 Task: Assign in the project AgilePilot the issue 'Implement a new cloud-based performance management system for a company with advanced employee evaluation and goal setting features' to the sprint 'Business Process Mapping Sprint'. Assign in the project AgilePilot the issue 'Integrate a new product recommendation feature into an existing e-commerce website to enhance product discovery and sales' to the sprint 'Business Process Mapping Sprint'. Assign in the project AgilePilot the issue 'Develop a new tool for automated testing of mobile application cross-platform compatibility and responsiveness' to the sprint 'Business Process Mapping Sprint'. Assign in the project AgilePilot the issue 'Upgrade the authentication and authorization mechanisms of a web application to improve security and access control' to the sprint 'Business Process Mapping Sprint'
Action: Mouse moved to (778, 445)
Screenshot: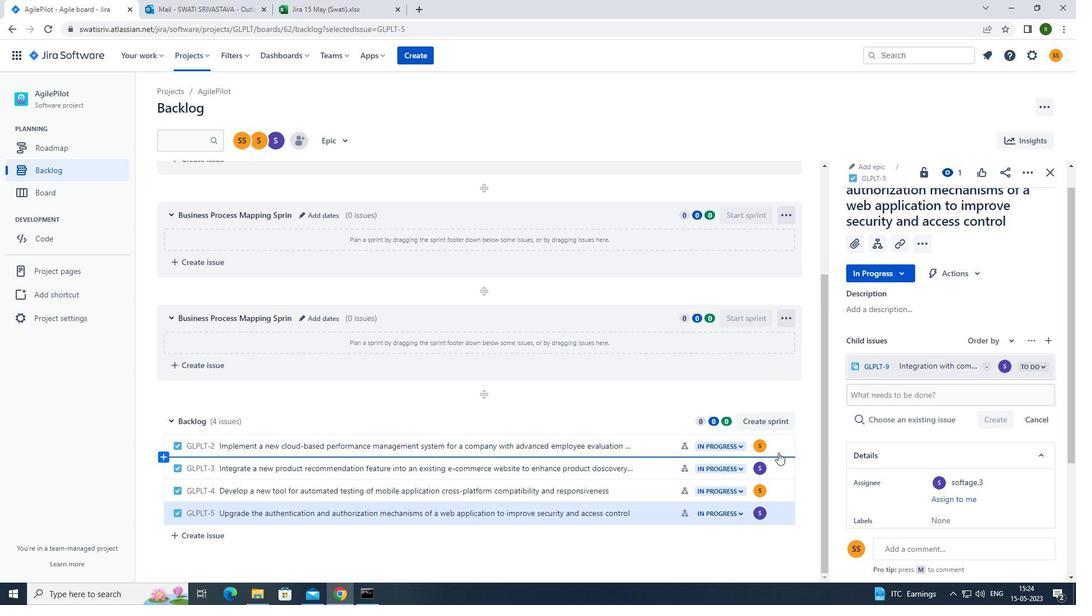 
Action: Mouse pressed left at (778, 445)
Screenshot: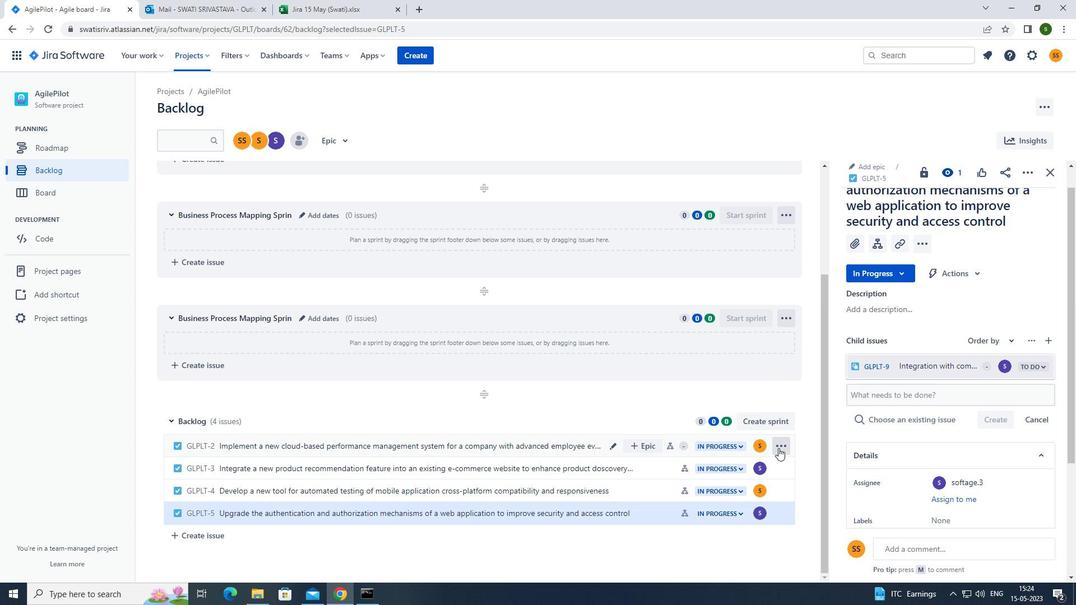 
Action: Mouse moved to (731, 352)
Screenshot: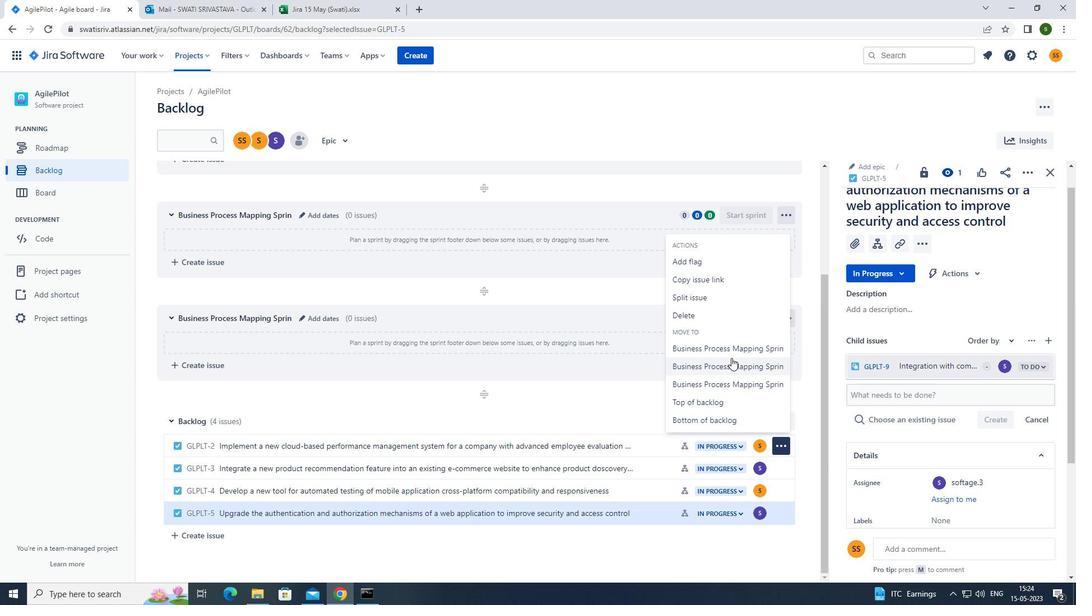 
Action: Mouse pressed left at (731, 352)
Screenshot: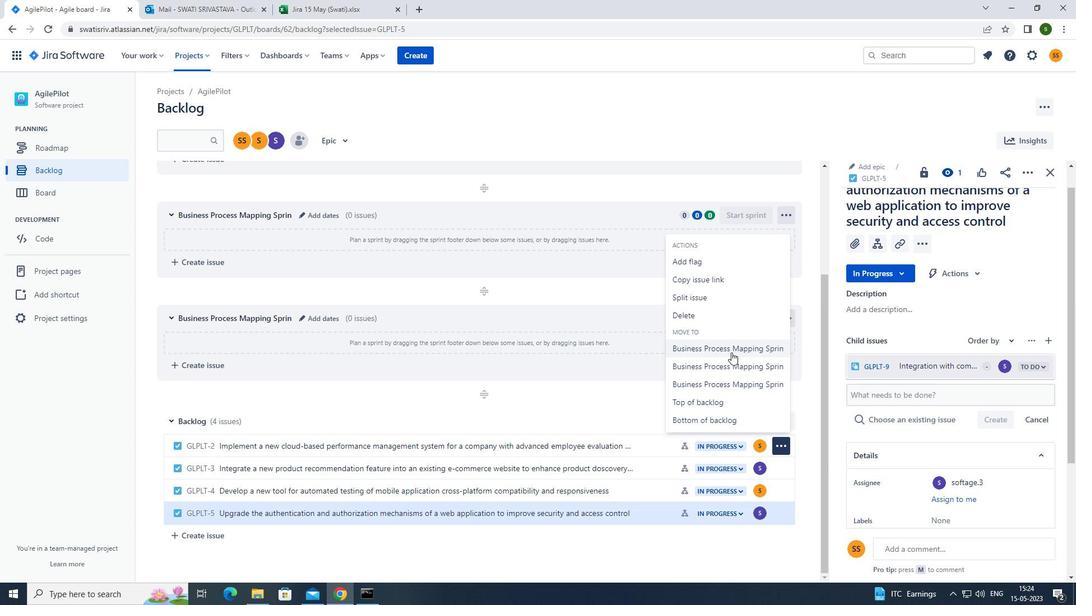 
Action: Mouse moved to (789, 467)
Screenshot: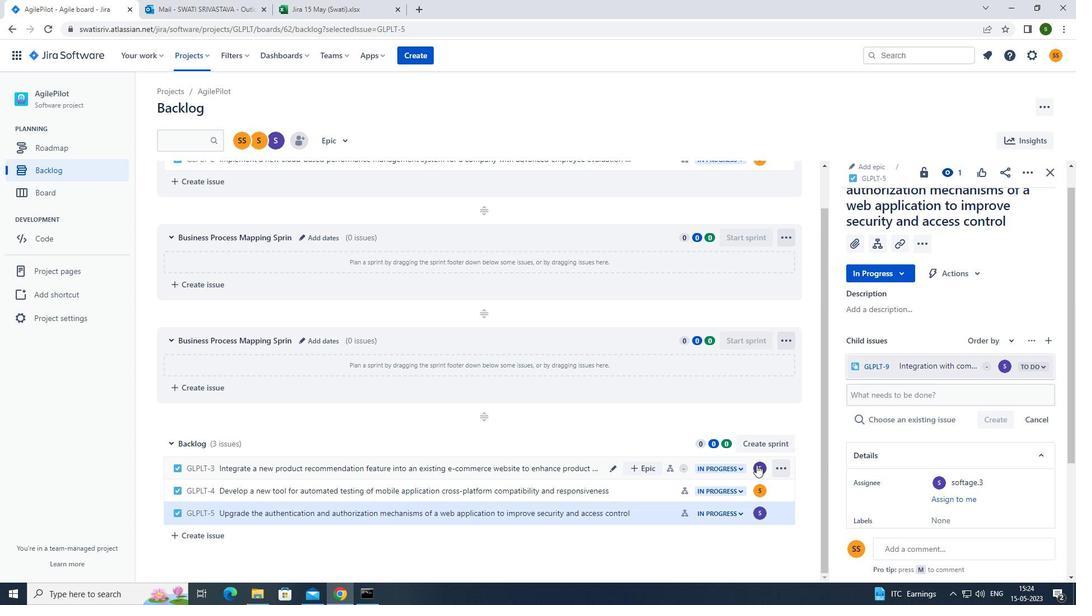 
Action: Mouse pressed left at (789, 467)
Screenshot: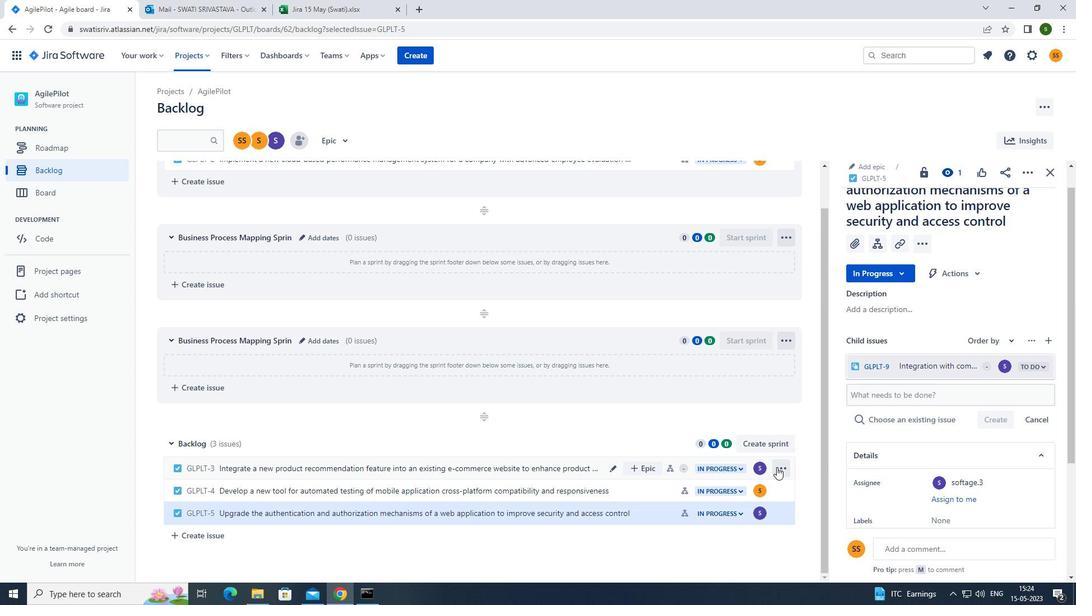 
Action: Mouse moved to (758, 386)
Screenshot: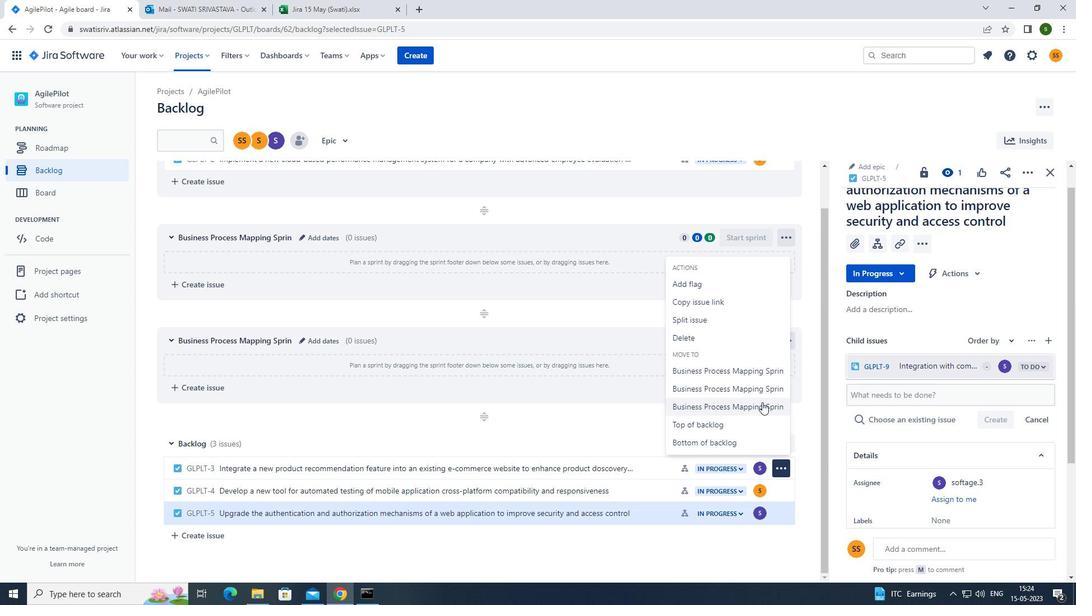 
Action: Mouse pressed left at (758, 386)
Screenshot: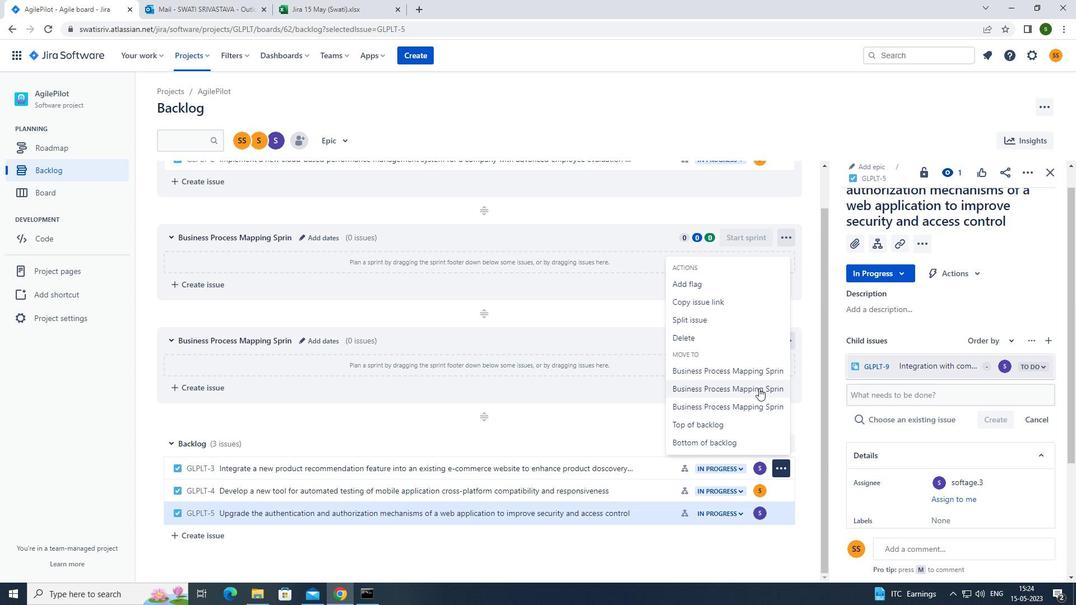 
Action: Mouse moved to (778, 488)
Screenshot: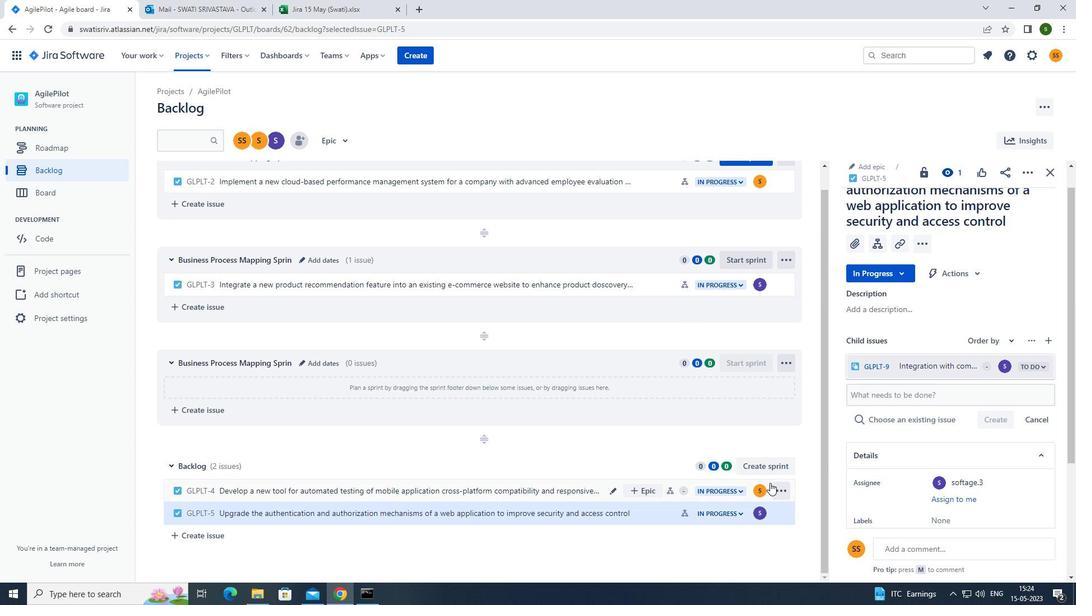 
Action: Mouse pressed left at (778, 488)
Screenshot: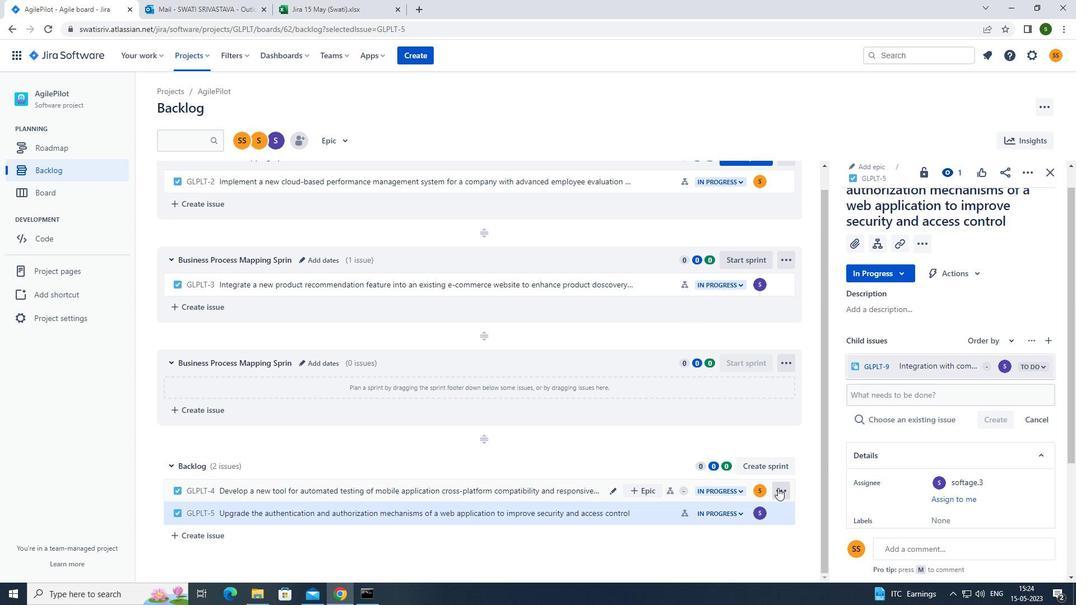 
Action: Mouse moved to (751, 430)
Screenshot: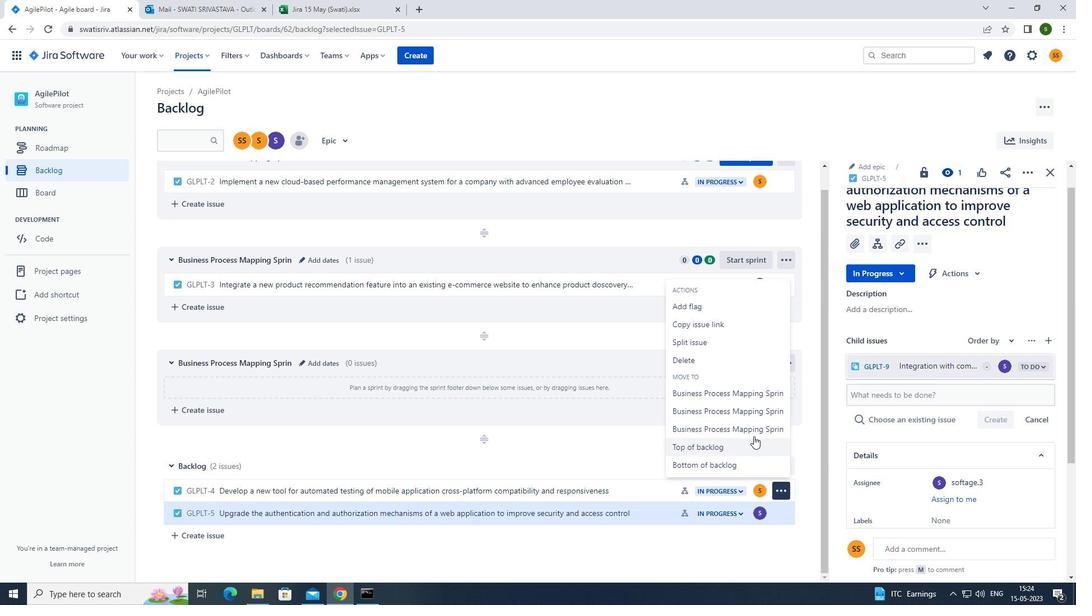 
Action: Mouse pressed left at (751, 430)
Screenshot: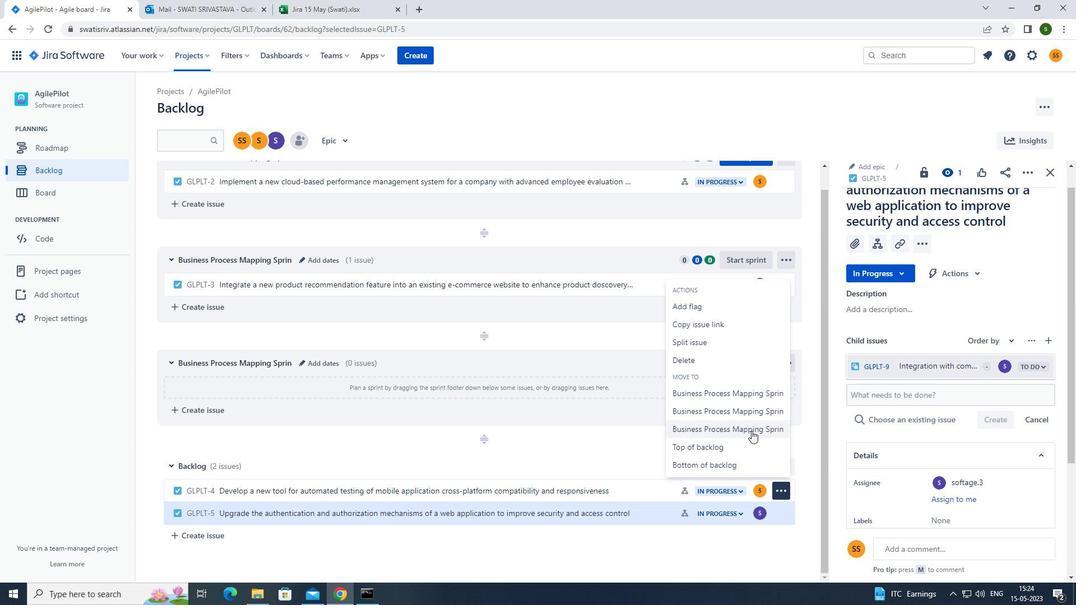 
Action: Mouse moved to (776, 512)
Screenshot: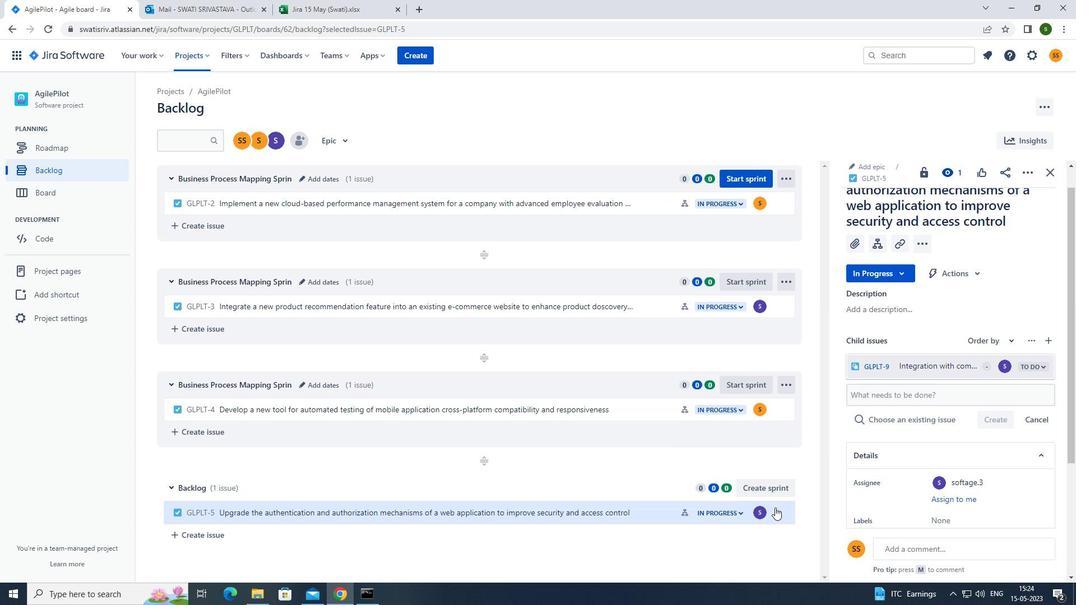 
Action: Mouse pressed left at (776, 512)
Screenshot: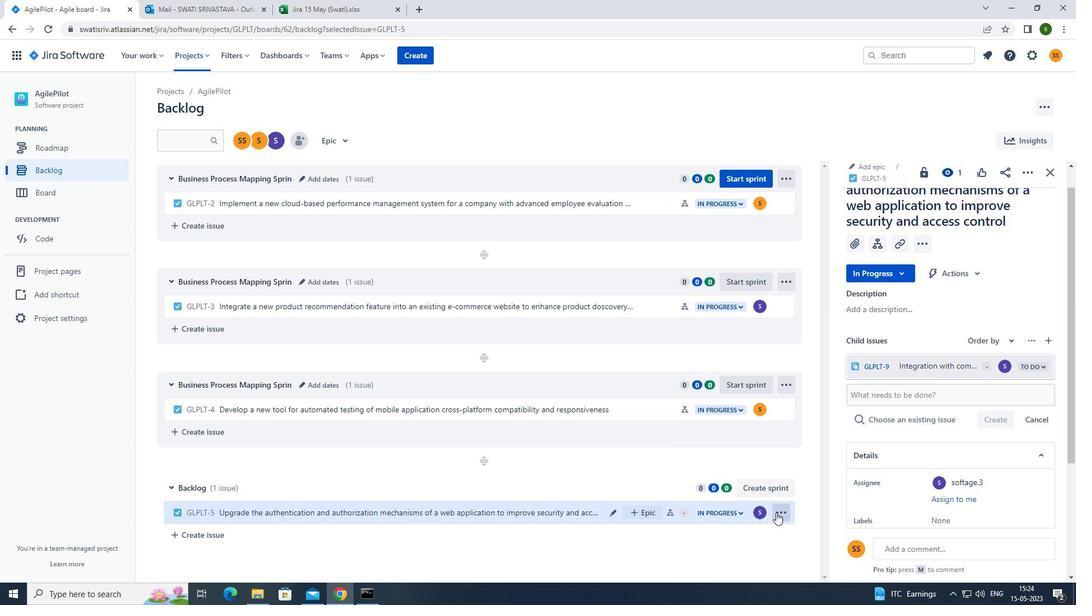 
Action: Mouse moved to (742, 446)
Screenshot: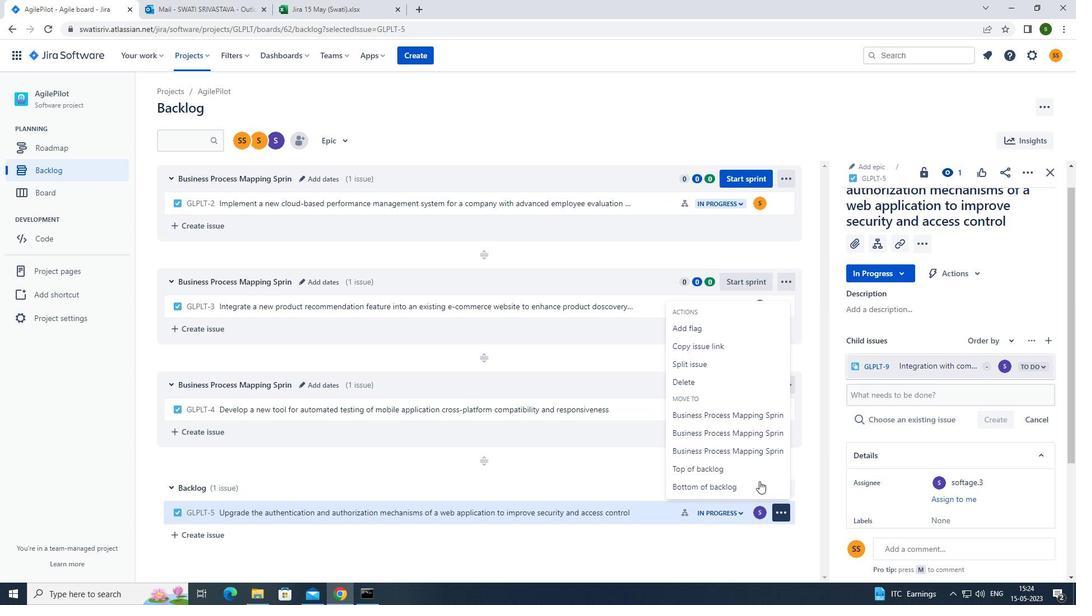 
Action: Mouse pressed left at (742, 446)
Screenshot: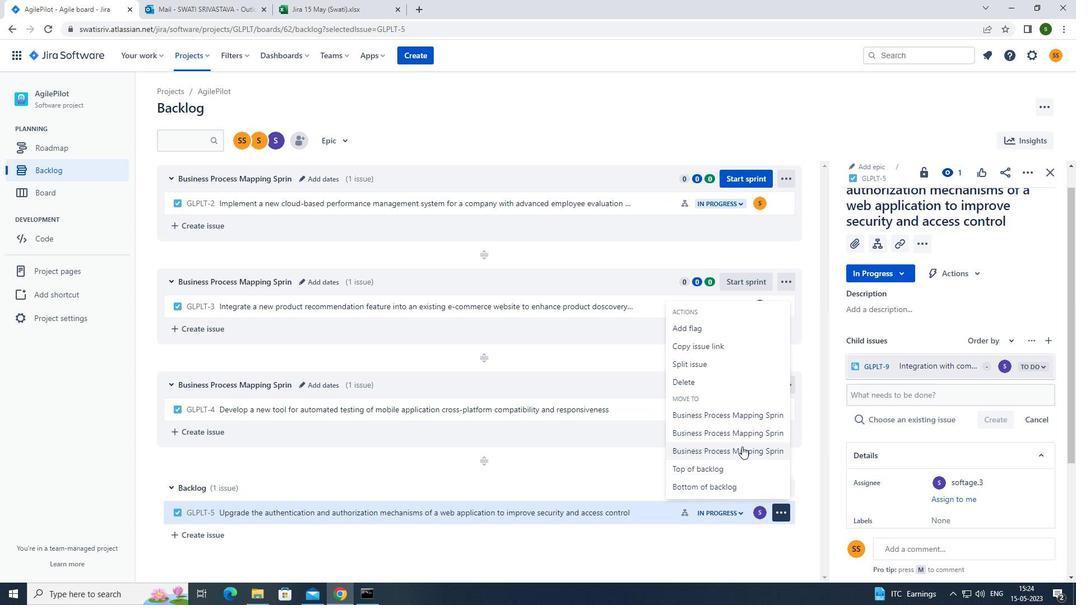 
Action: Mouse moved to (742, 446)
Screenshot: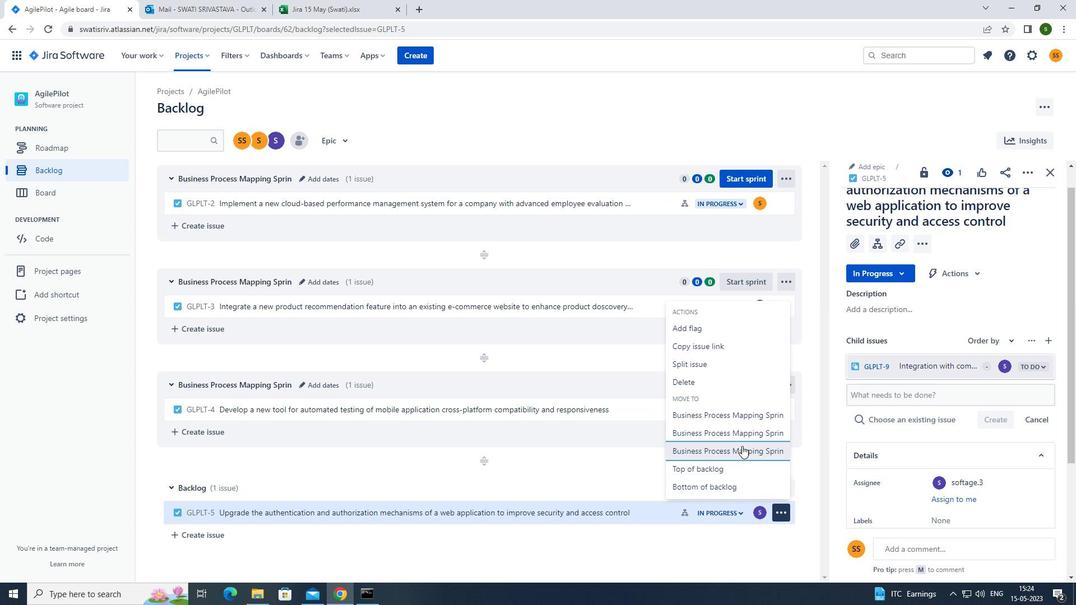 
